 Task: Change the "Stereo mode" of "Libtwolame audio encoder" to "Stereo".
Action: Mouse moved to (114, 15)
Screenshot: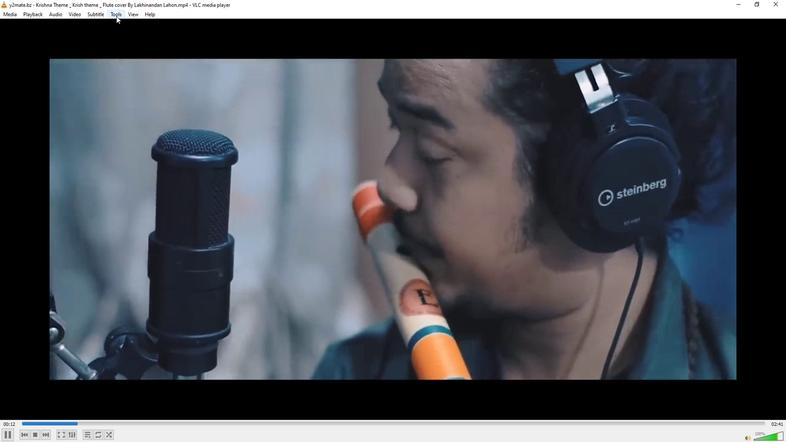 
Action: Mouse pressed left at (114, 15)
Screenshot: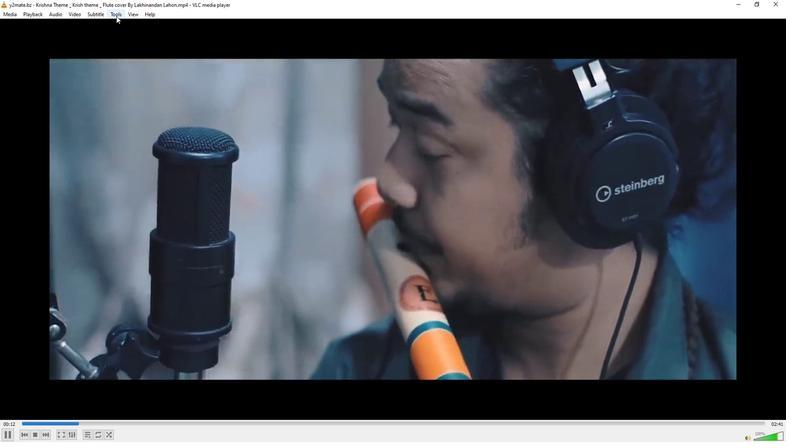 
Action: Mouse moved to (132, 111)
Screenshot: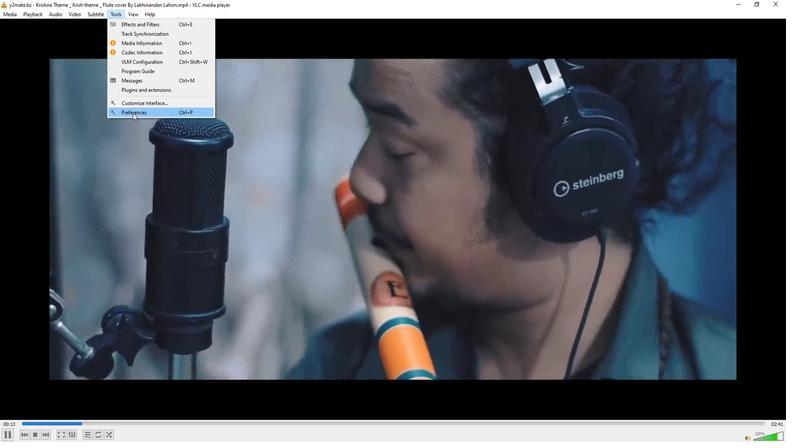 
Action: Mouse pressed left at (132, 111)
Screenshot: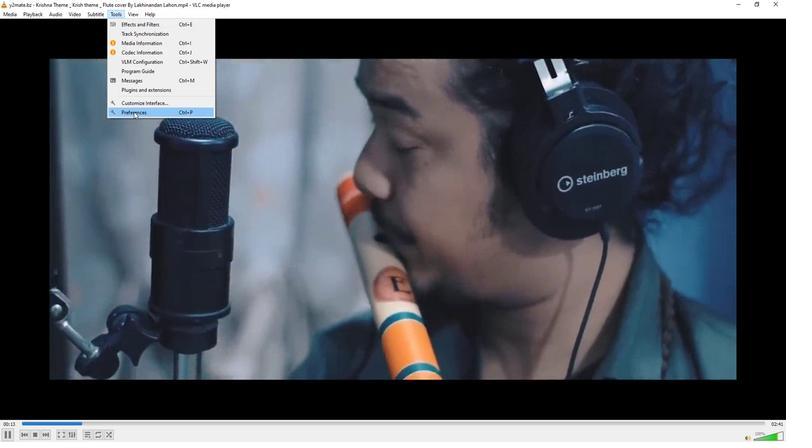 
Action: Mouse moved to (218, 344)
Screenshot: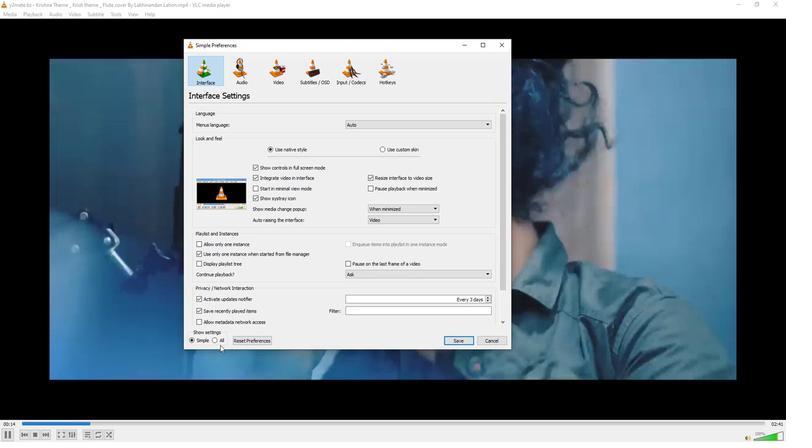 
Action: Mouse pressed left at (218, 344)
Screenshot: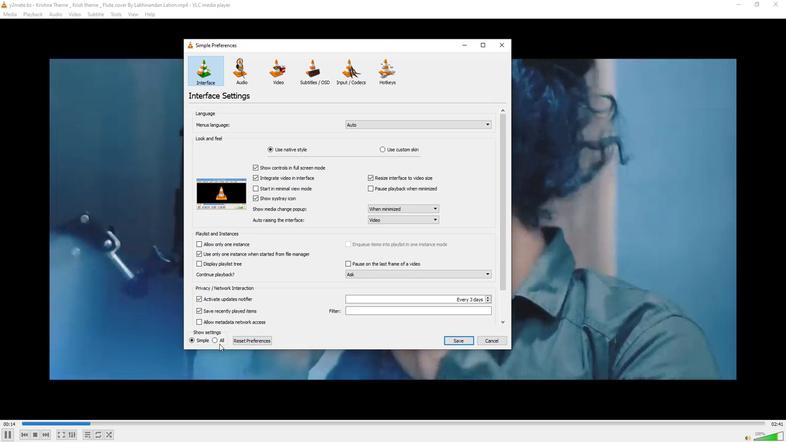 
Action: Mouse moved to (214, 340)
Screenshot: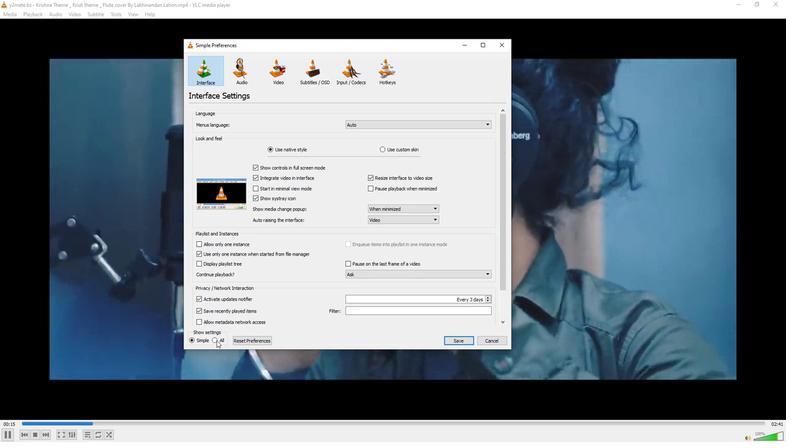 
Action: Mouse pressed left at (214, 340)
Screenshot: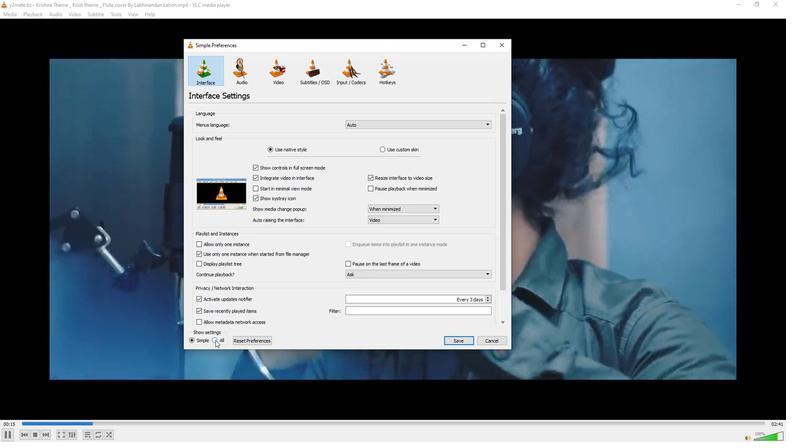 
Action: Mouse moved to (200, 210)
Screenshot: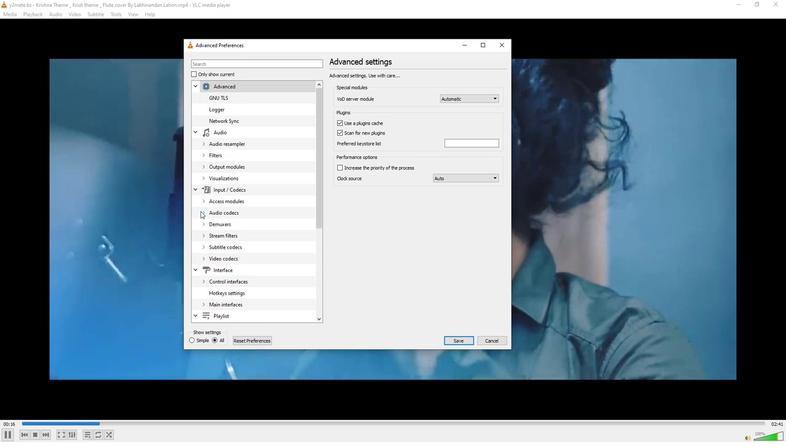 
Action: Mouse pressed left at (200, 210)
Screenshot: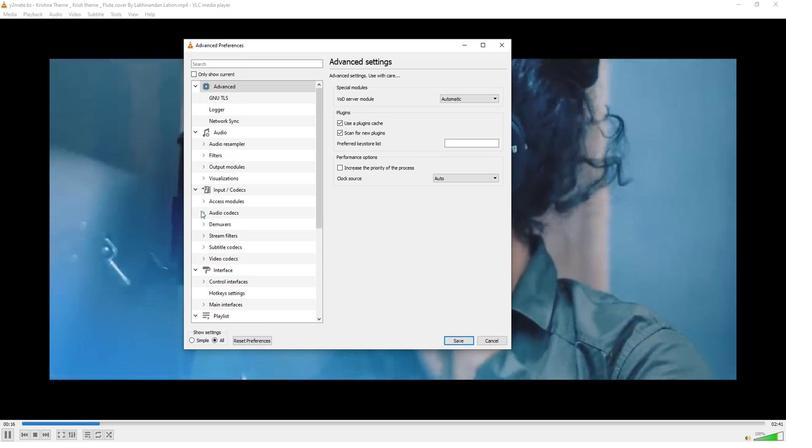 
Action: Mouse moved to (224, 269)
Screenshot: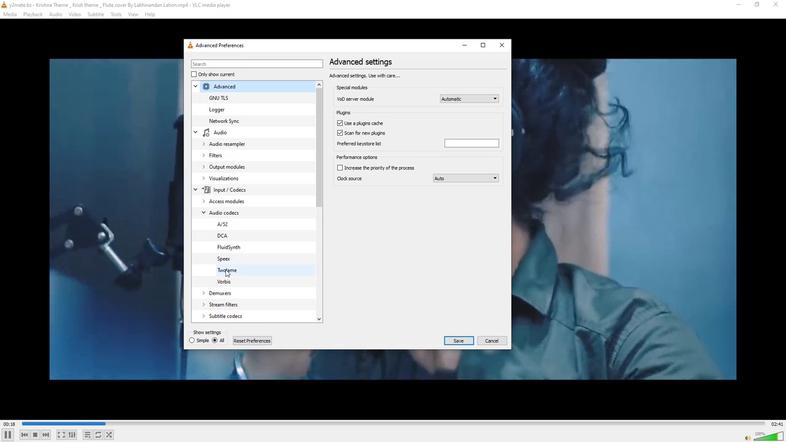 
Action: Mouse pressed left at (224, 269)
Screenshot: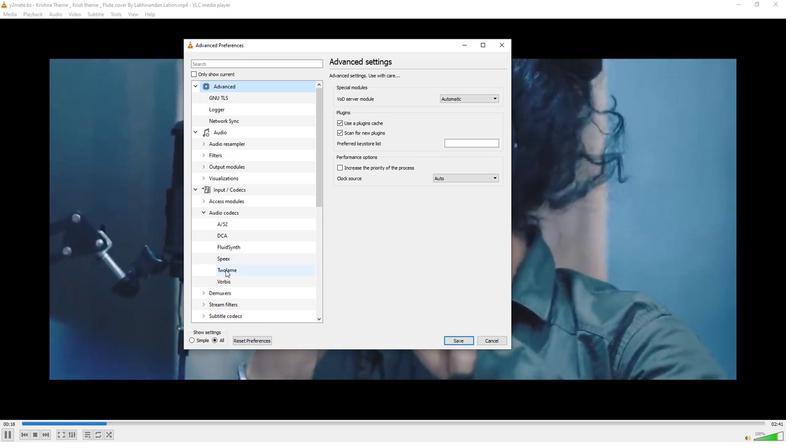 
Action: Mouse moved to (476, 100)
Screenshot: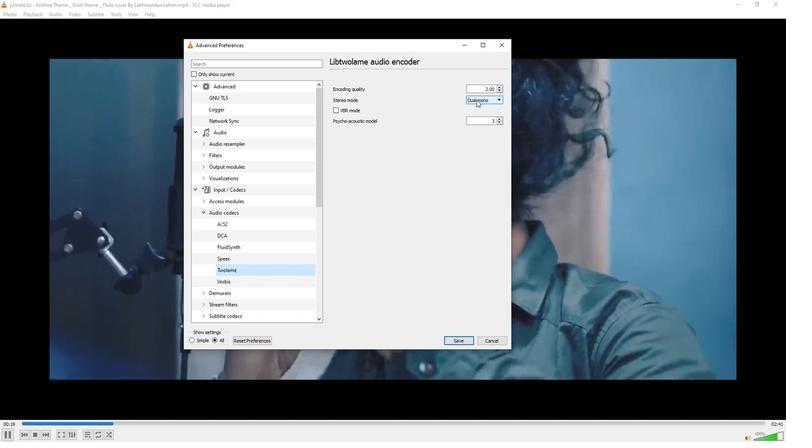 
Action: Mouse pressed left at (476, 100)
Screenshot: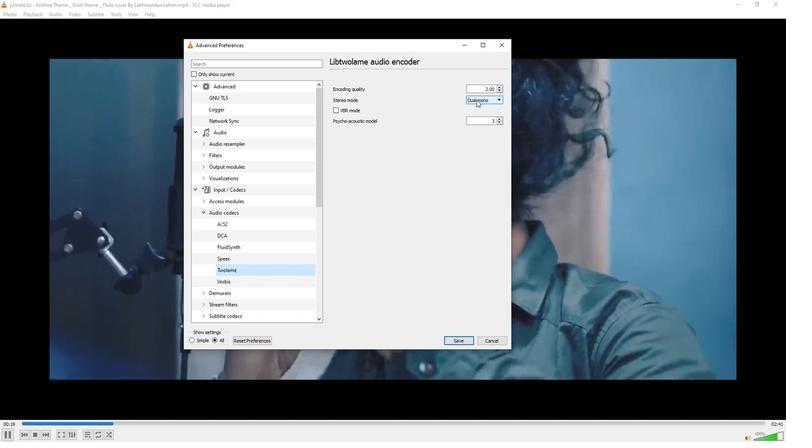 
Action: Mouse moved to (478, 103)
Screenshot: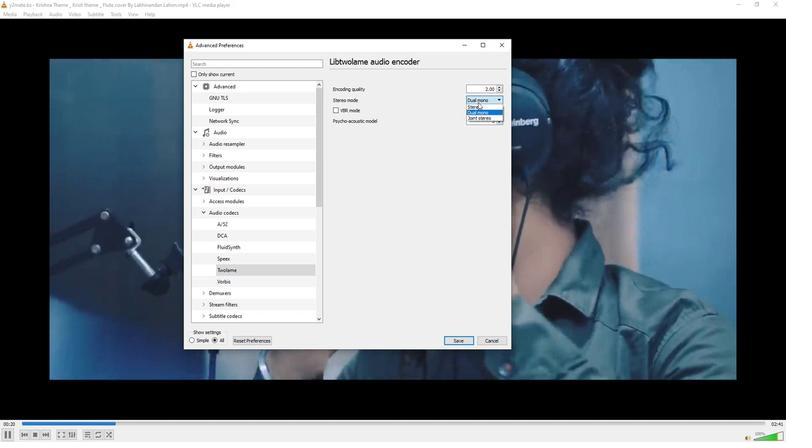 
Action: Mouse pressed left at (478, 103)
Screenshot: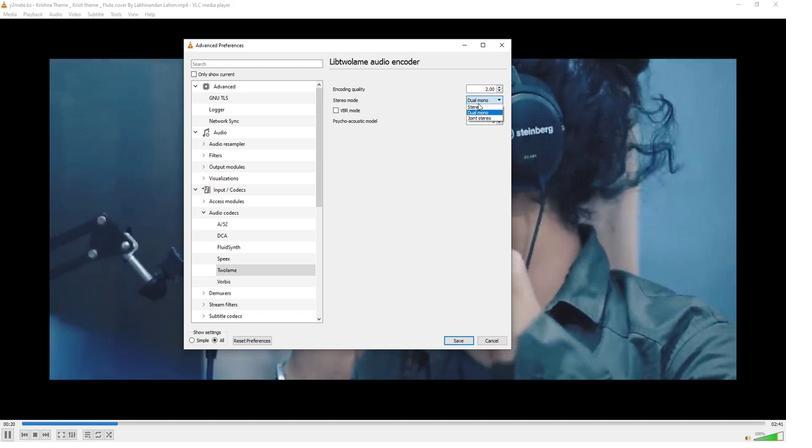 
Action: Mouse moved to (478, 101)
Screenshot: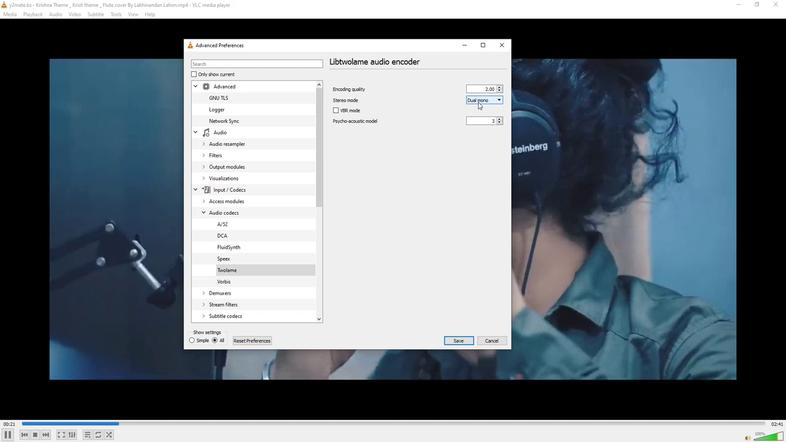 
Action: Mouse pressed left at (478, 101)
Screenshot: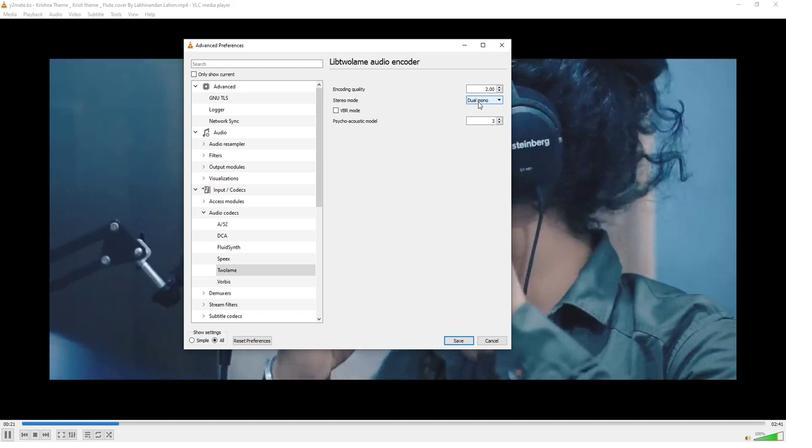 
Action: Mouse moved to (478, 105)
Screenshot: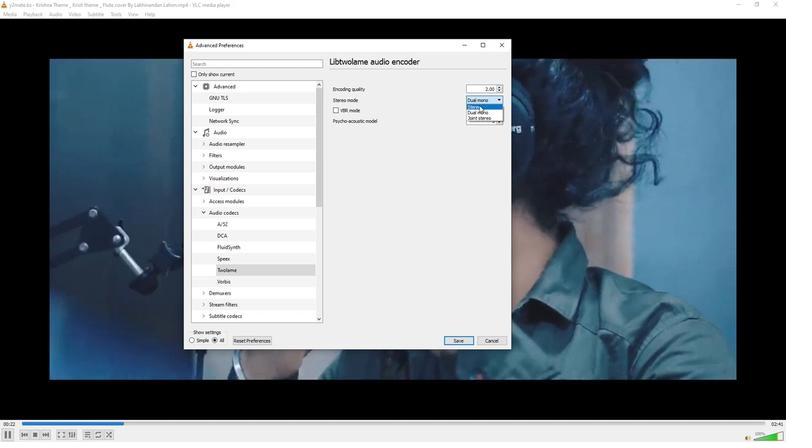 
Action: Mouse pressed left at (478, 105)
Screenshot: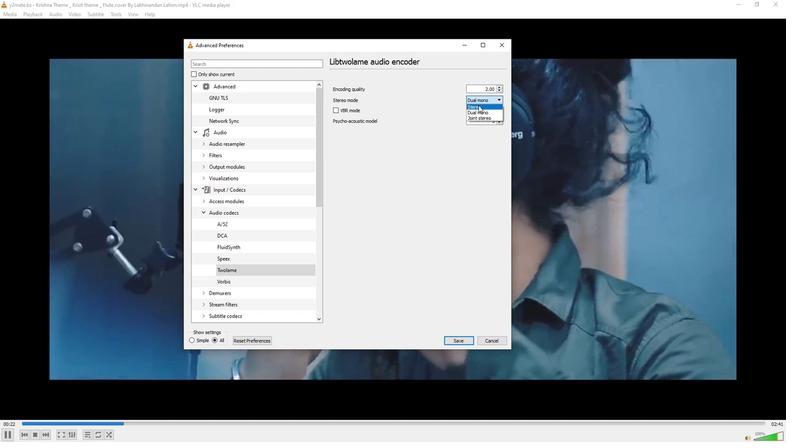 
Action: Mouse moved to (454, 340)
Screenshot: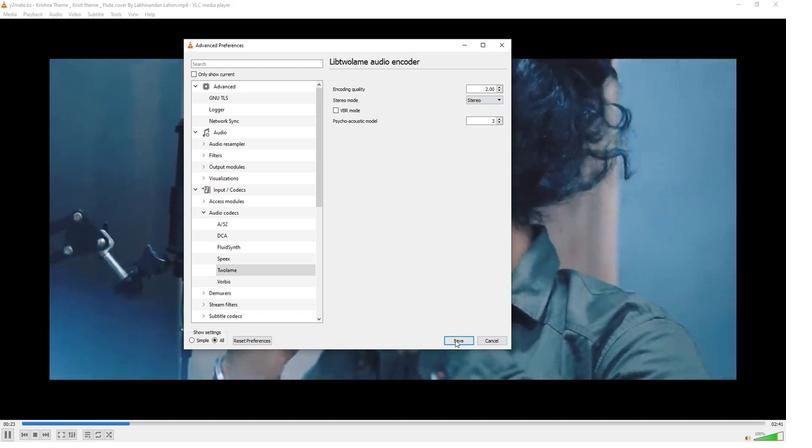 
Action: Mouse pressed left at (454, 340)
Screenshot: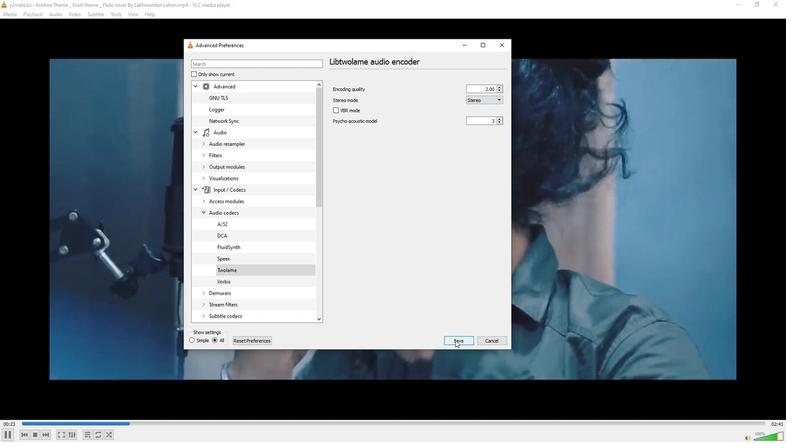 
Action: Mouse moved to (449, 333)
Screenshot: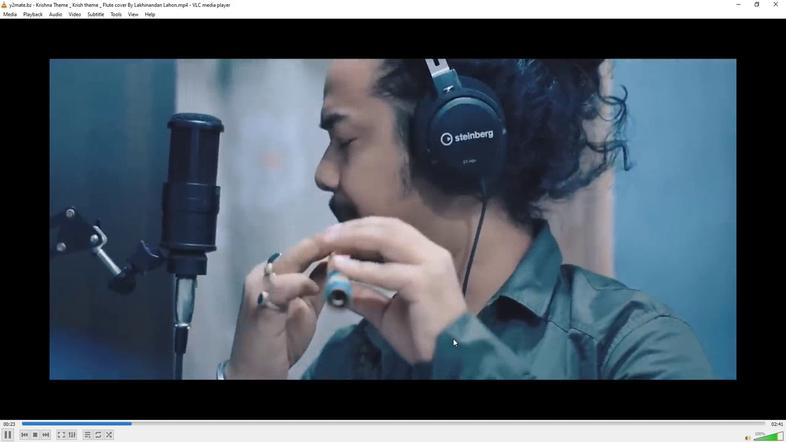 
